 Task: Add the task  Upgrade and migrate company inventory management to a cloud-based solution to the section Cross-functional Collaboration Sprint in the project AgileQuest and add a Due Date to the respective task as 2023/12/02
Action: Mouse moved to (336, 449)
Screenshot: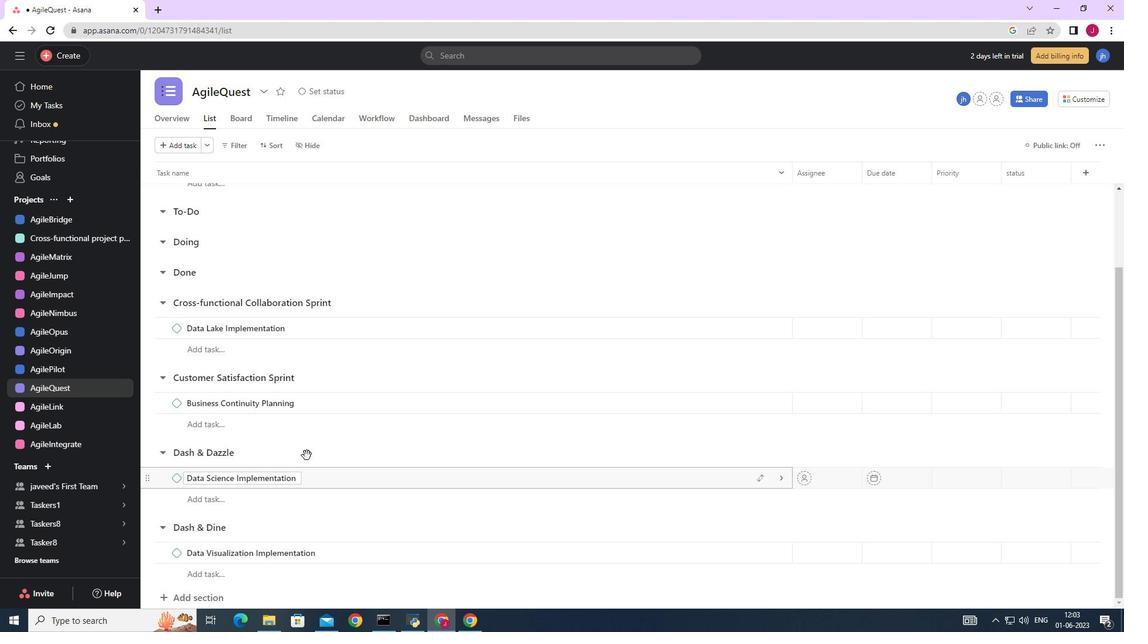 
Action: Mouse scrolled (336, 448) with delta (0, 0)
Screenshot: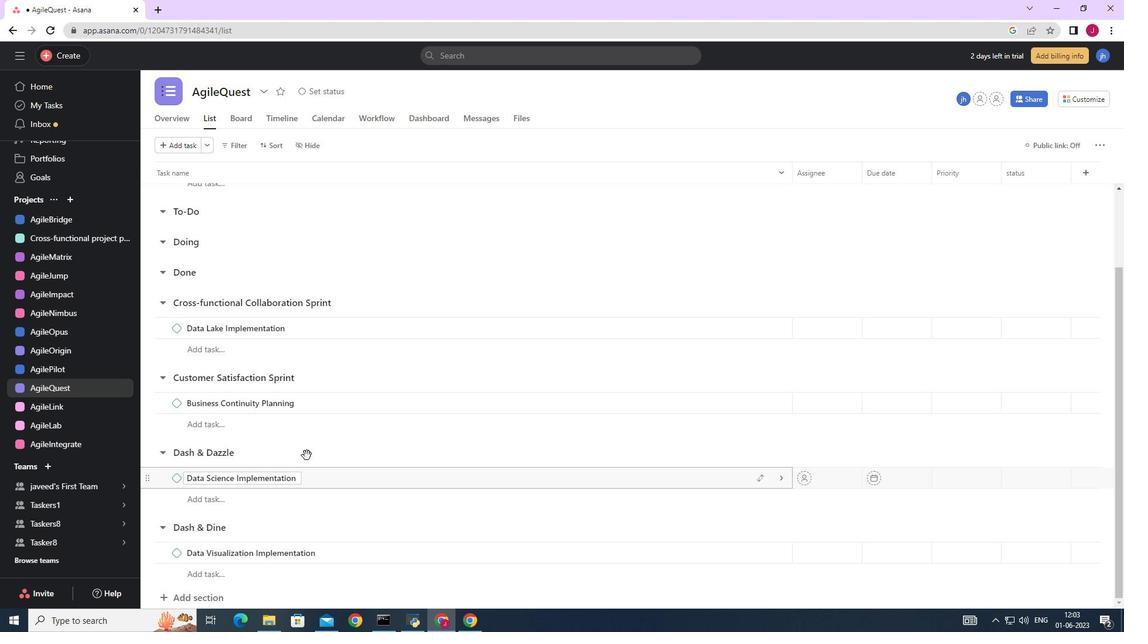 
Action: Mouse moved to (338, 449)
Screenshot: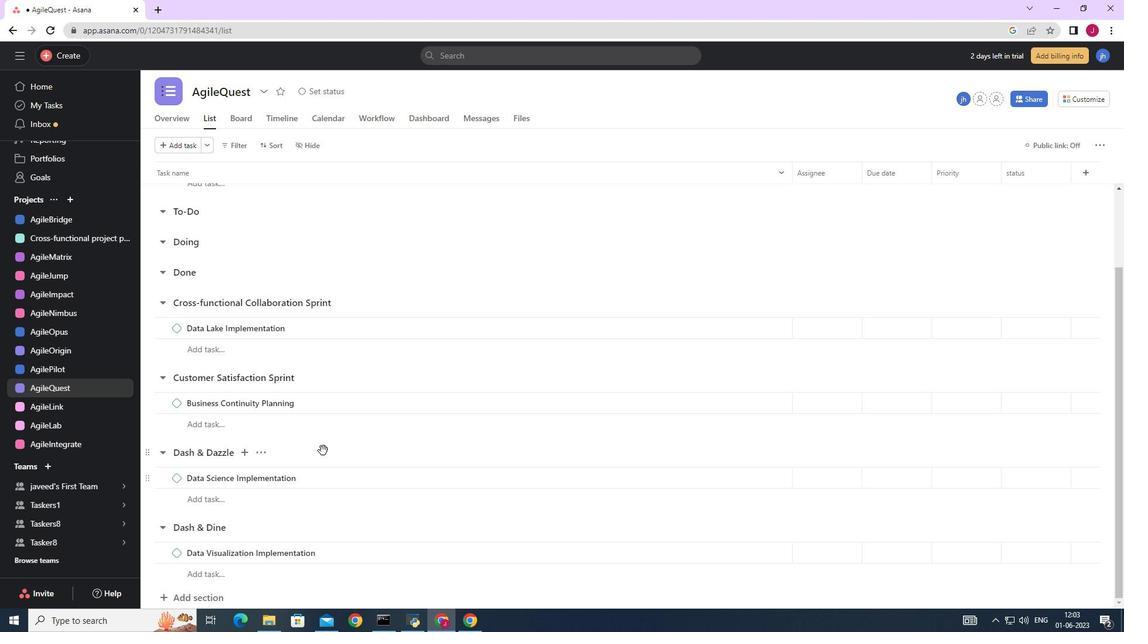 
Action: Mouse scrolled (338, 448) with delta (0, 0)
Screenshot: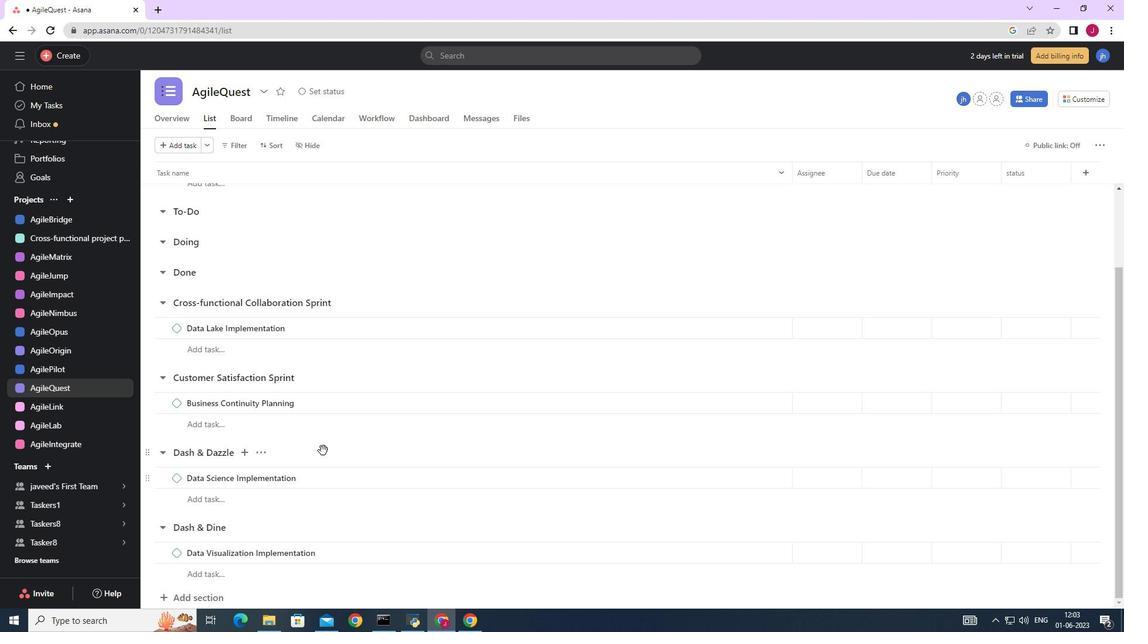 
Action: Mouse moved to (340, 450)
Screenshot: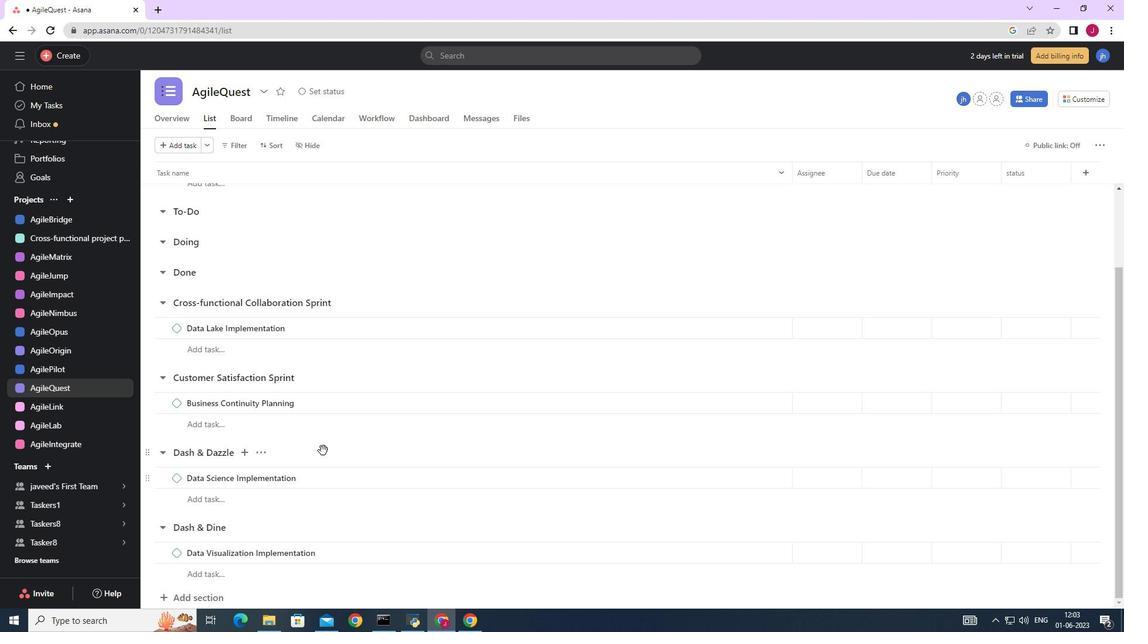 
Action: Mouse scrolled (340, 449) with delta (0, 0)
Screenshot: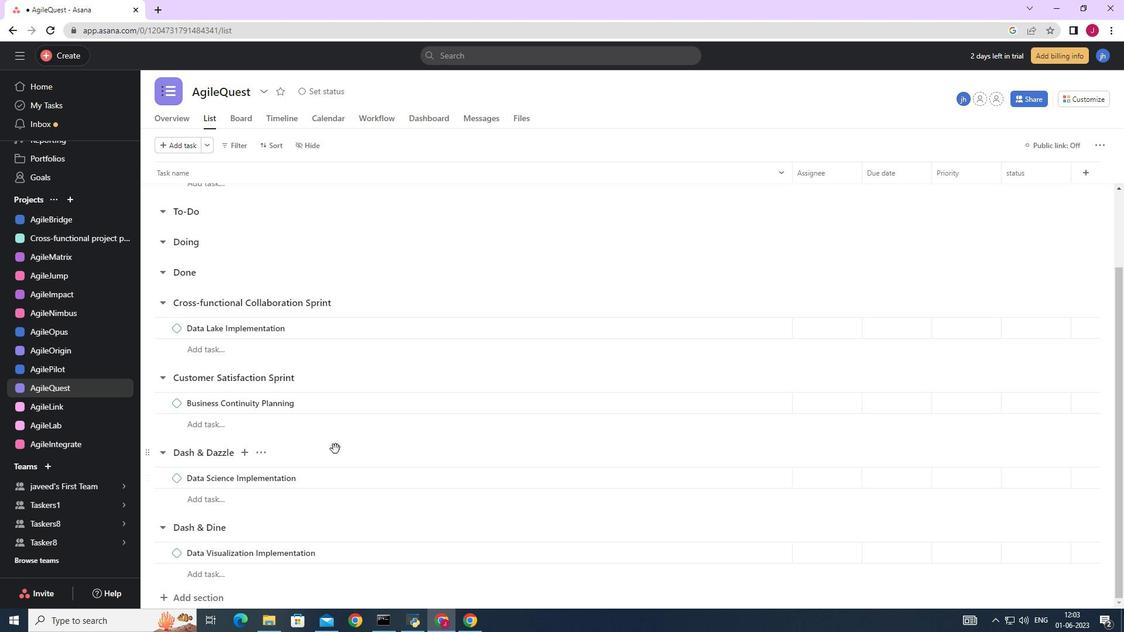 
Action: Mouse scrolled (340, 449) with delta (0, 0)
Screenshot: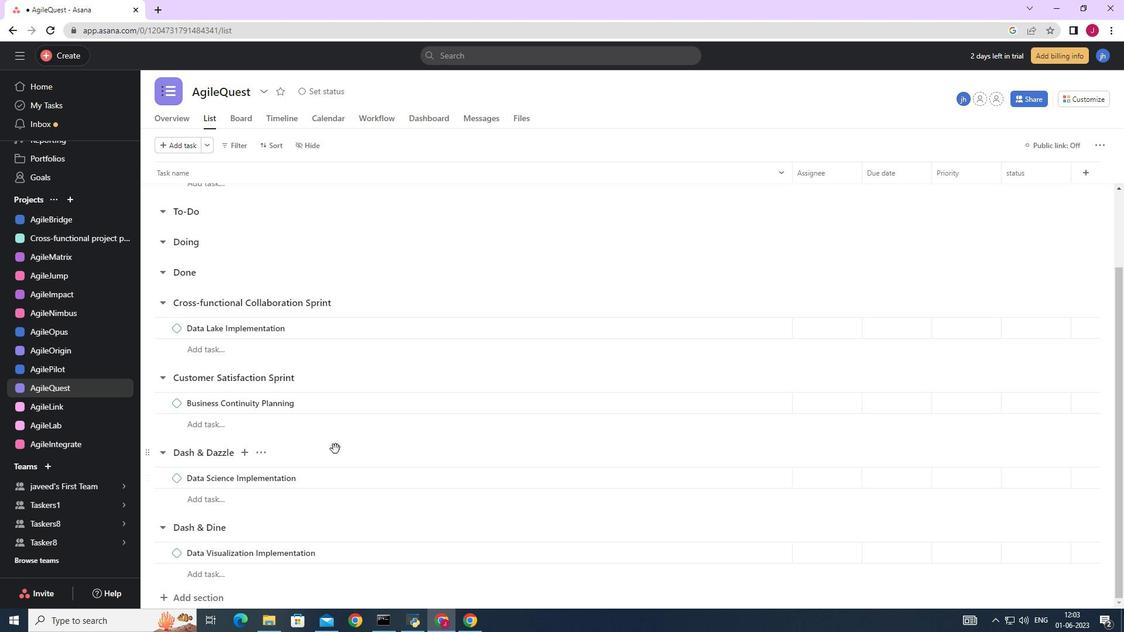 
Action: Mouse moved to (341, 450)
Screenshot: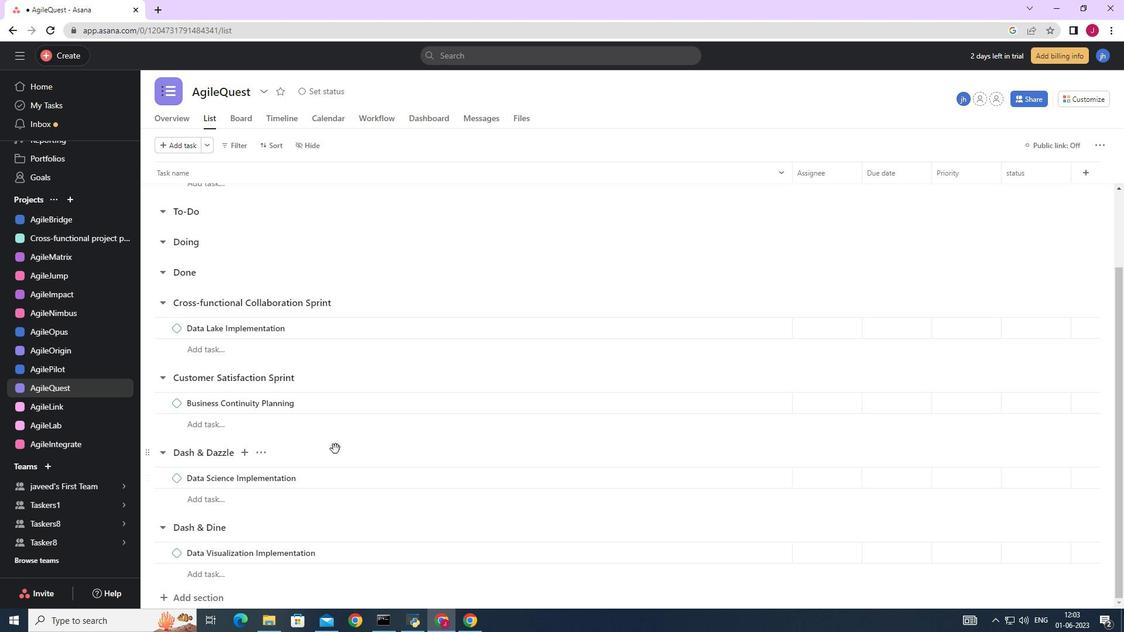 
Action: Mouse scrolled (341, 450) with delta (0, 0)
Screenshot: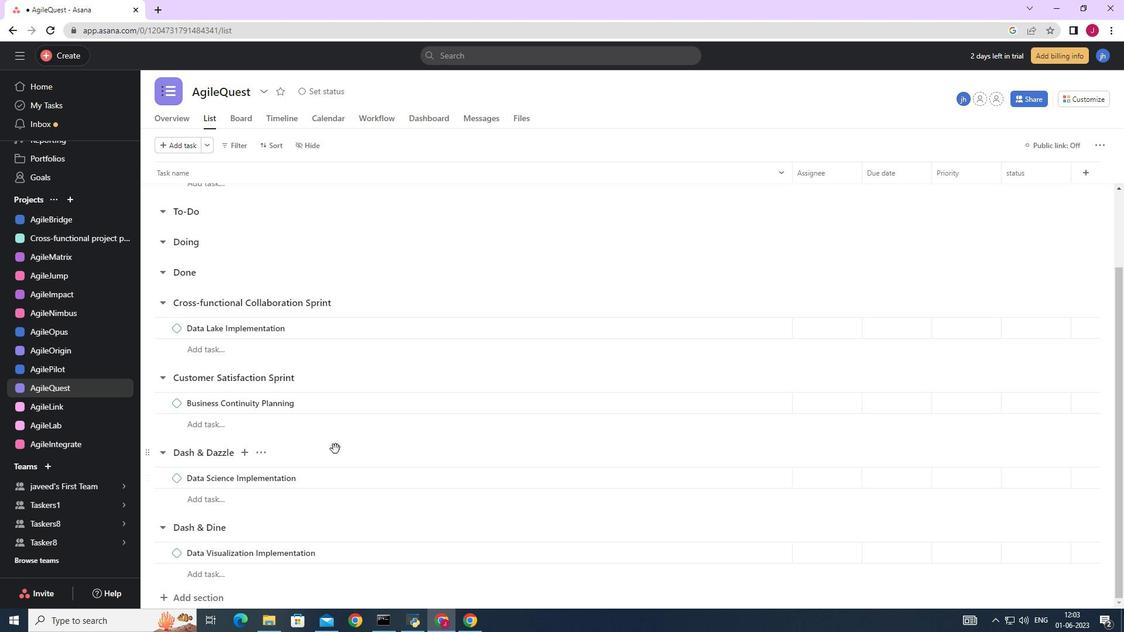 
Action: Mouse moved to (484, 390)
Screenshot: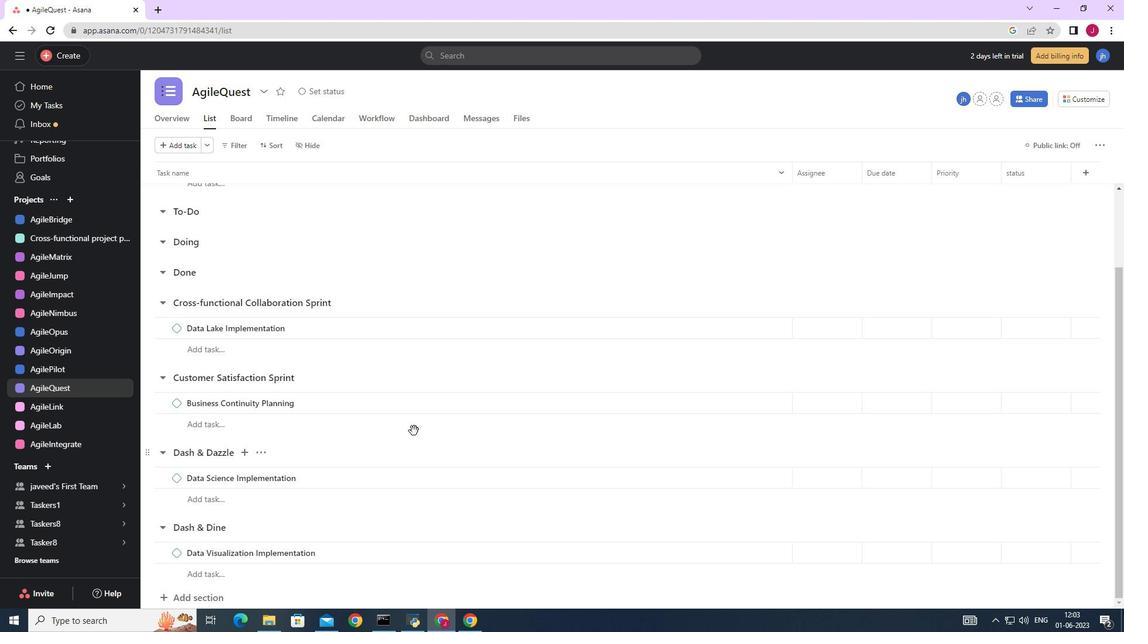 
Action: Mouse scrolled (484, 391) with delta (0, 0)
Screenshot: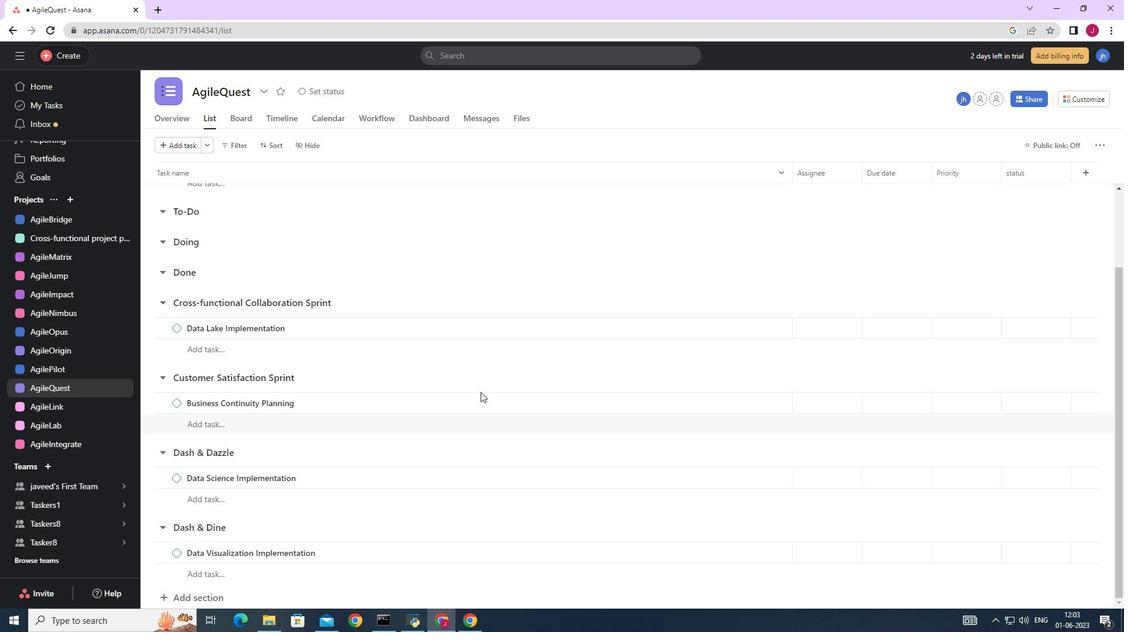 
Action: Mouse scrolled (484, 391) with delta (0, 0)
Screenshot: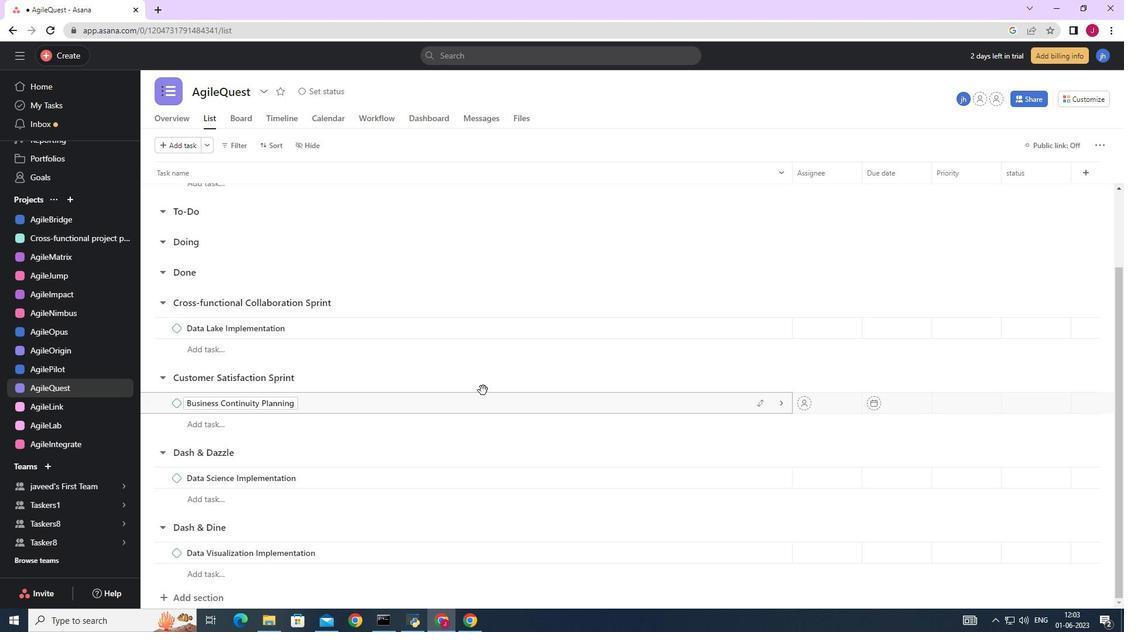 
Action: Mouse scrolled (484, 391) with delta (0, 0)
Screenshot: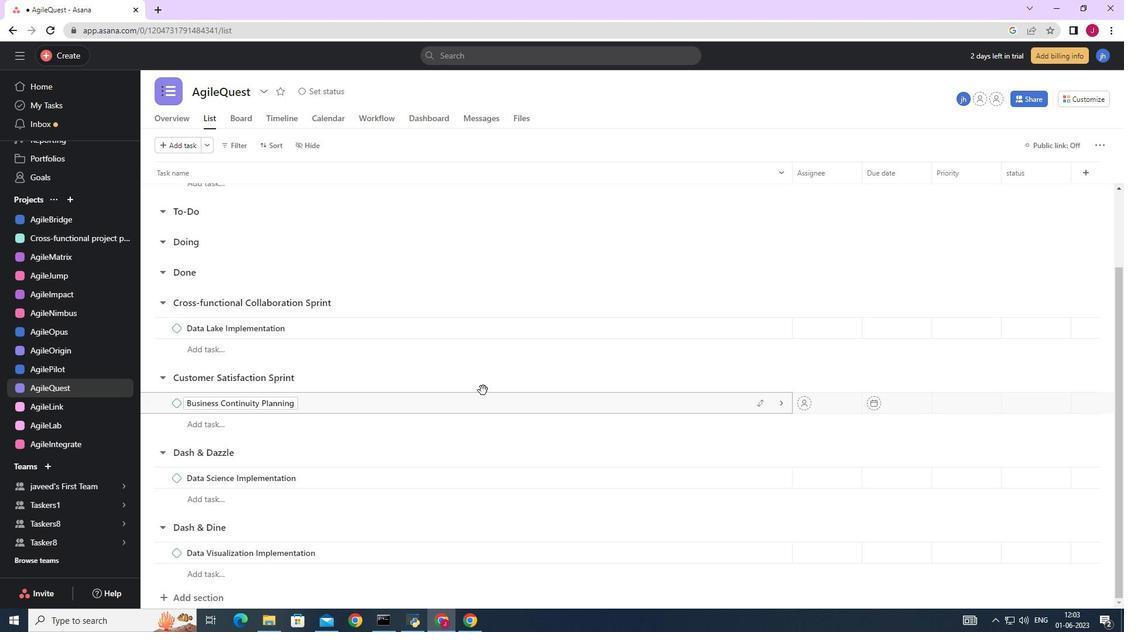 
Action: Mouse scrolled (484, 391) with delta (0, 0)
Screenshot: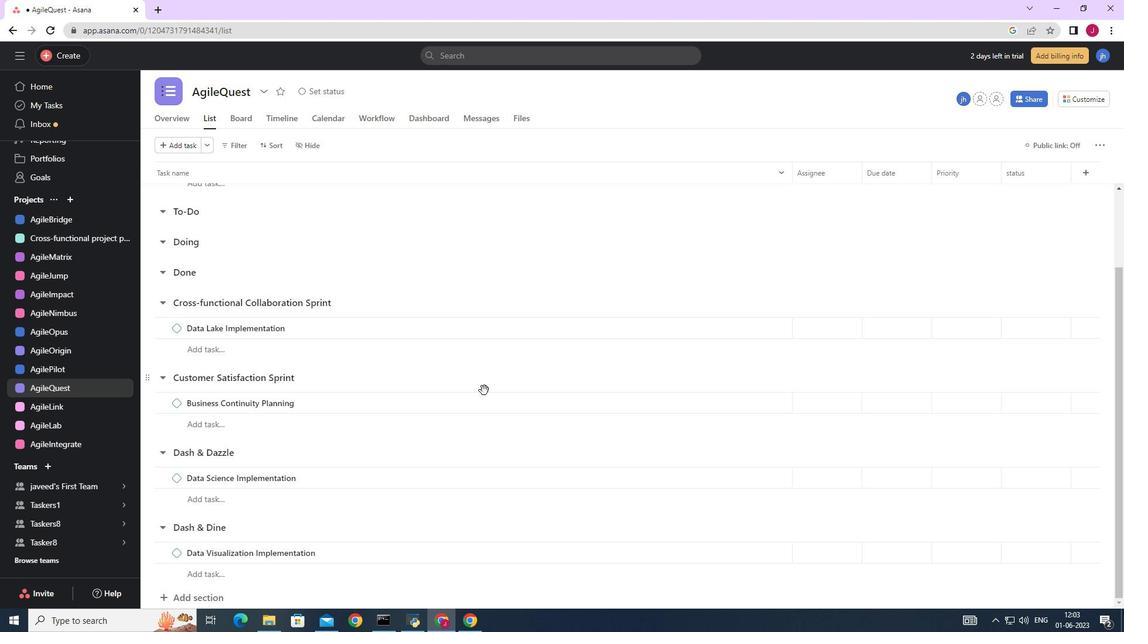 
Action: Mouse moved to (477, 387)
Screenshot: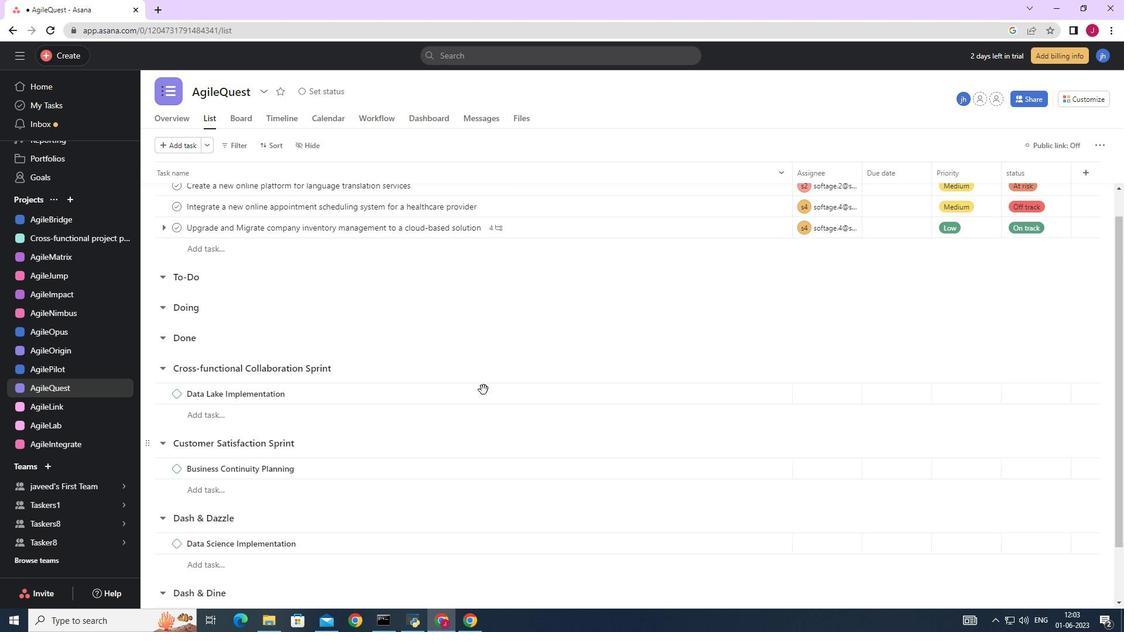 
Action: Mouse scrolled (477, 387) with delta (0, 0)
Screenshot: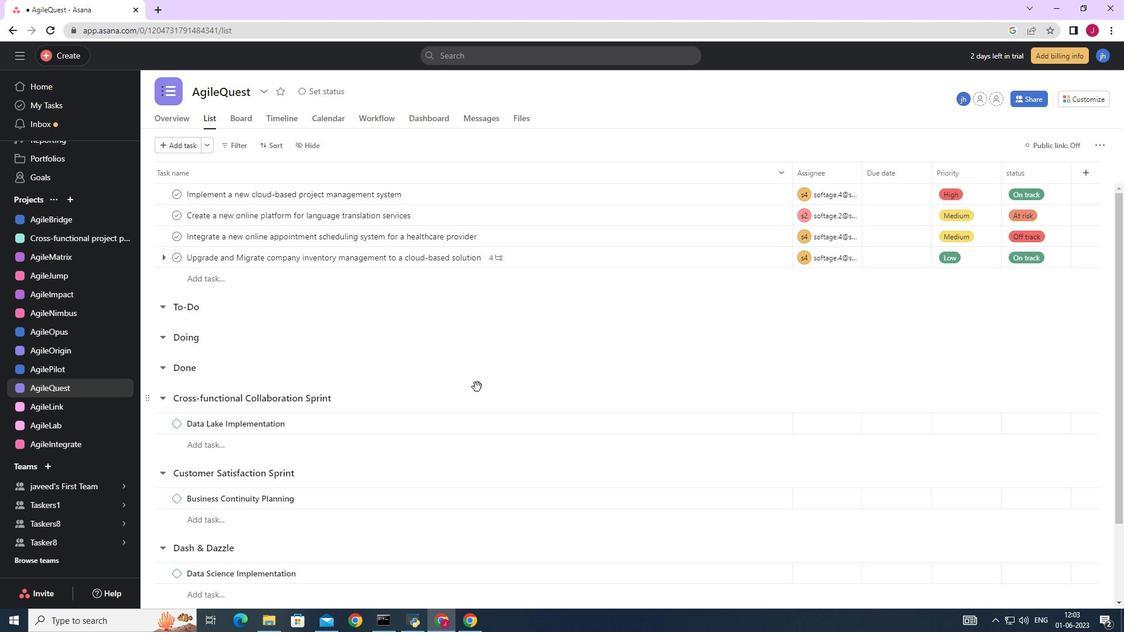 
Action: Mouse scrolled (477, 387) with delta (0, 0)
Screenshot: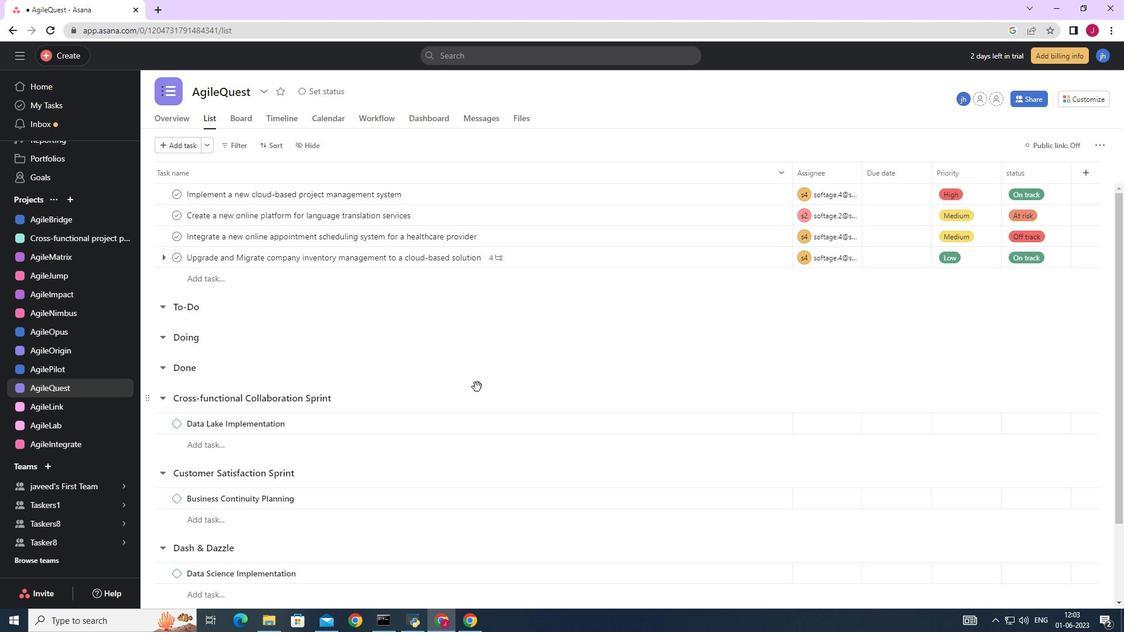 
Action: Mouse scrolled (477, 387) with delta (0, 0)
Screenshot: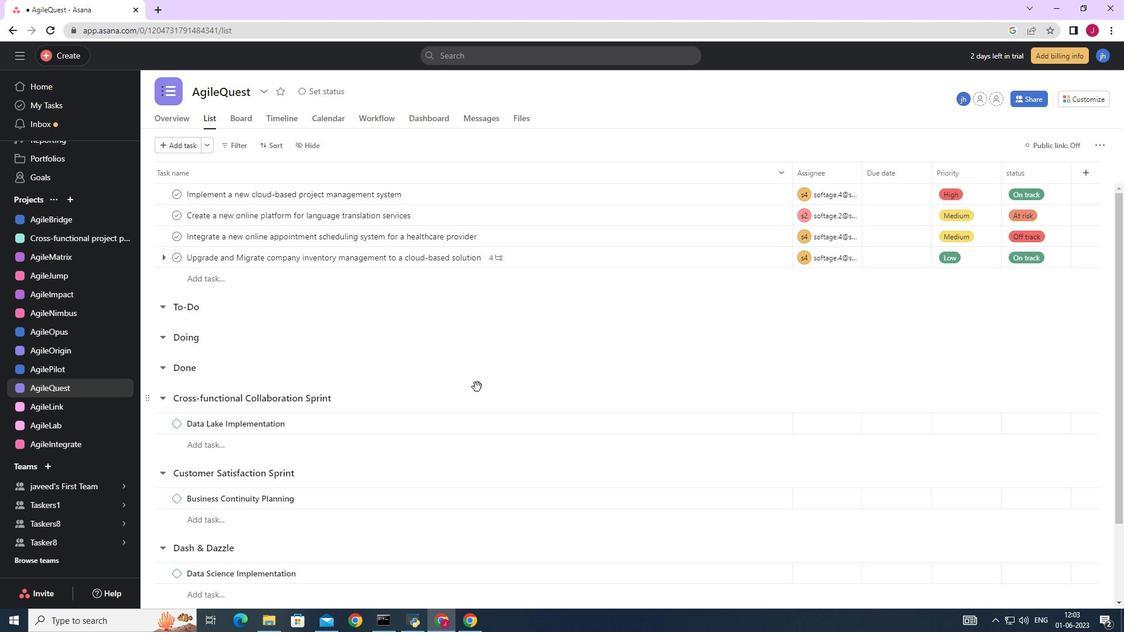 
Action: Mouse scrolled (477, 387) with delta (0, 0)
Screenshot: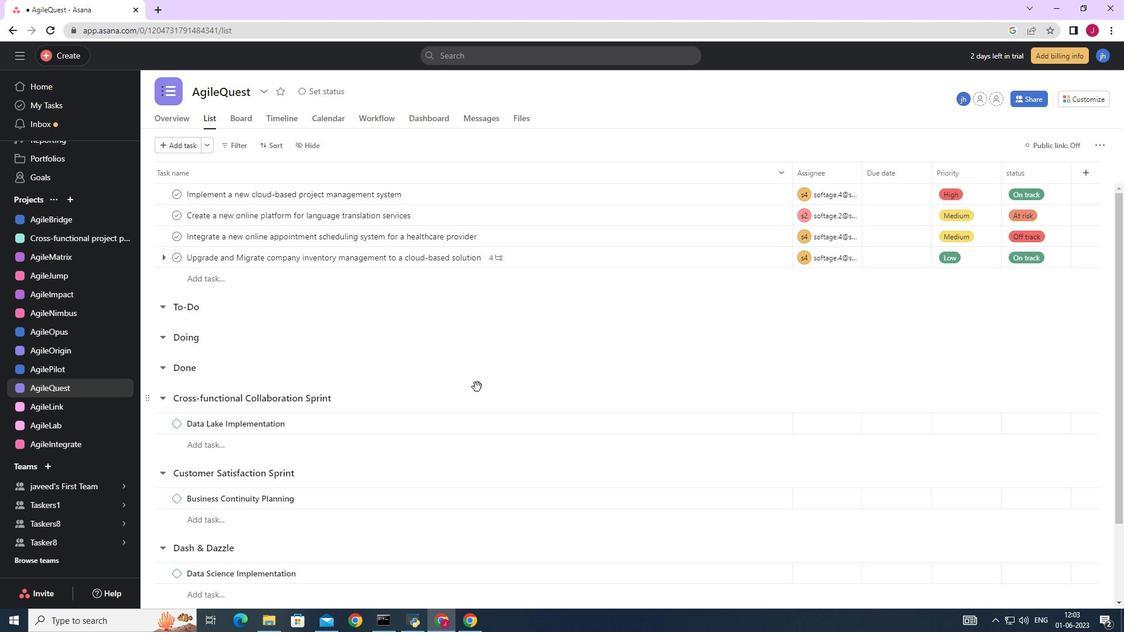 
Action: Mouse moved to (760, 257)
Screenshot: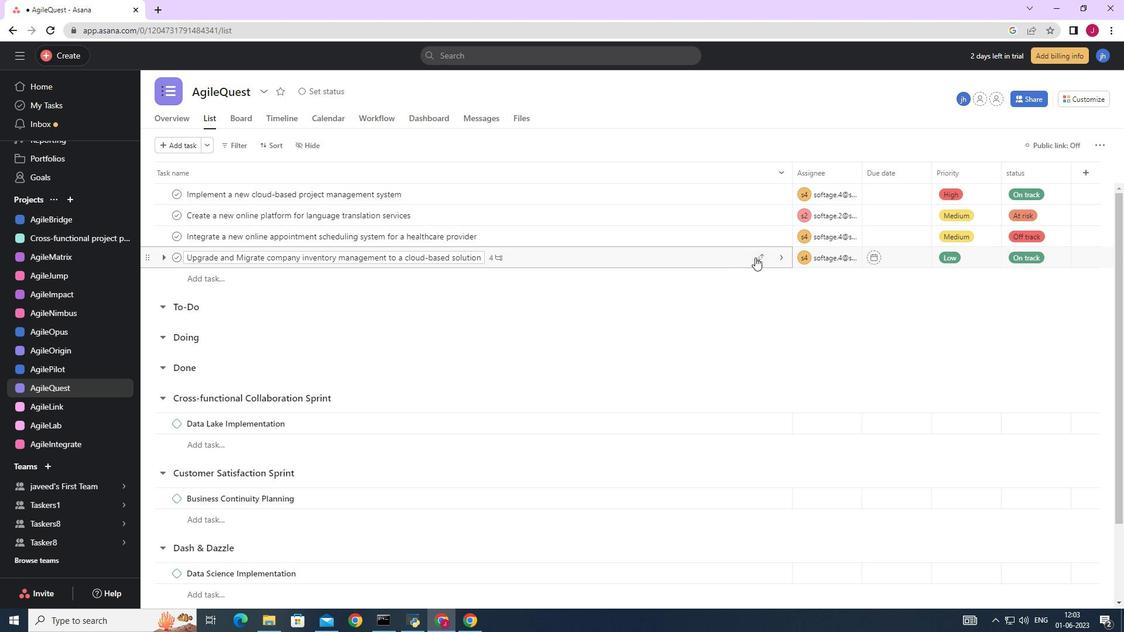 
Action: Mouse pressed left at (760, 257)
Screenshot: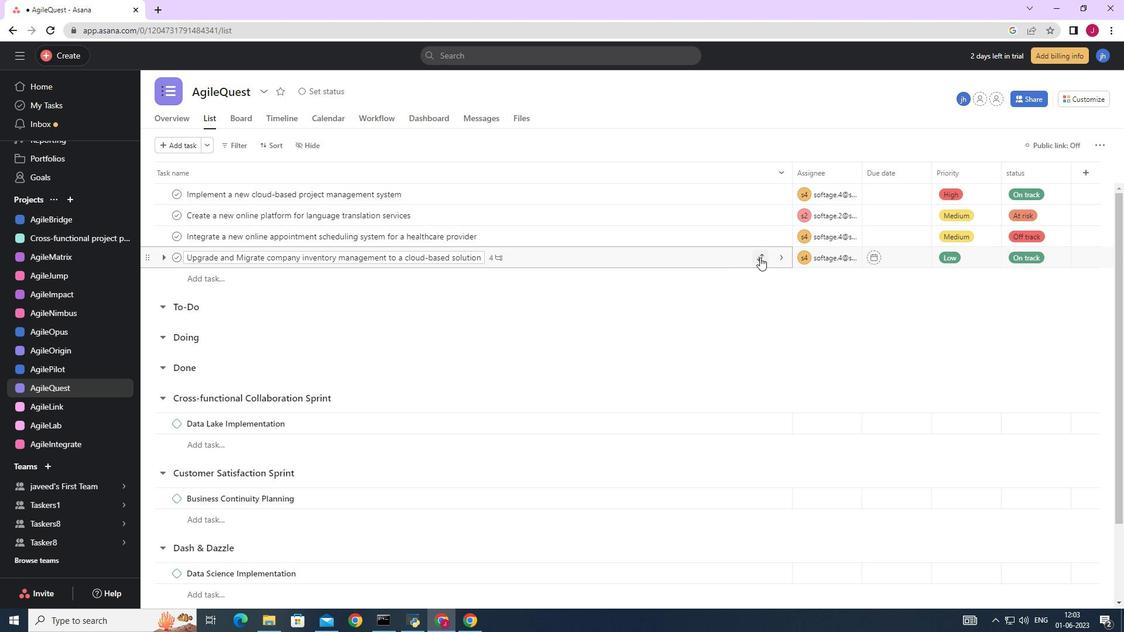
Action: Mouse moved to (705, 384)
Screenshot: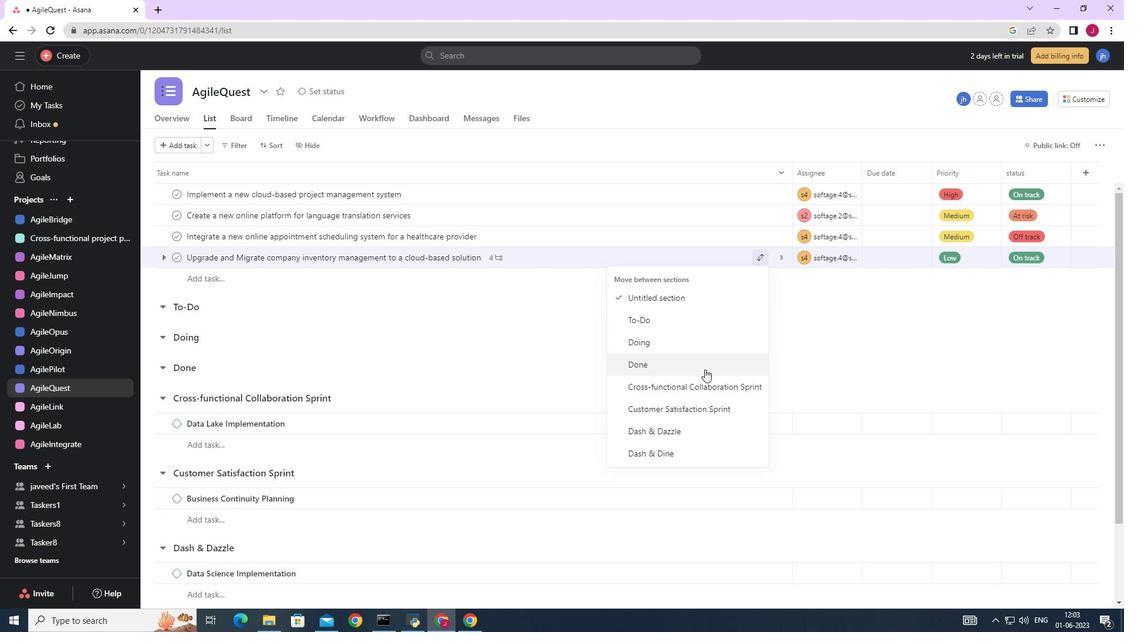 
Action: Mouse pressed left at (705, 384)
Screenshot: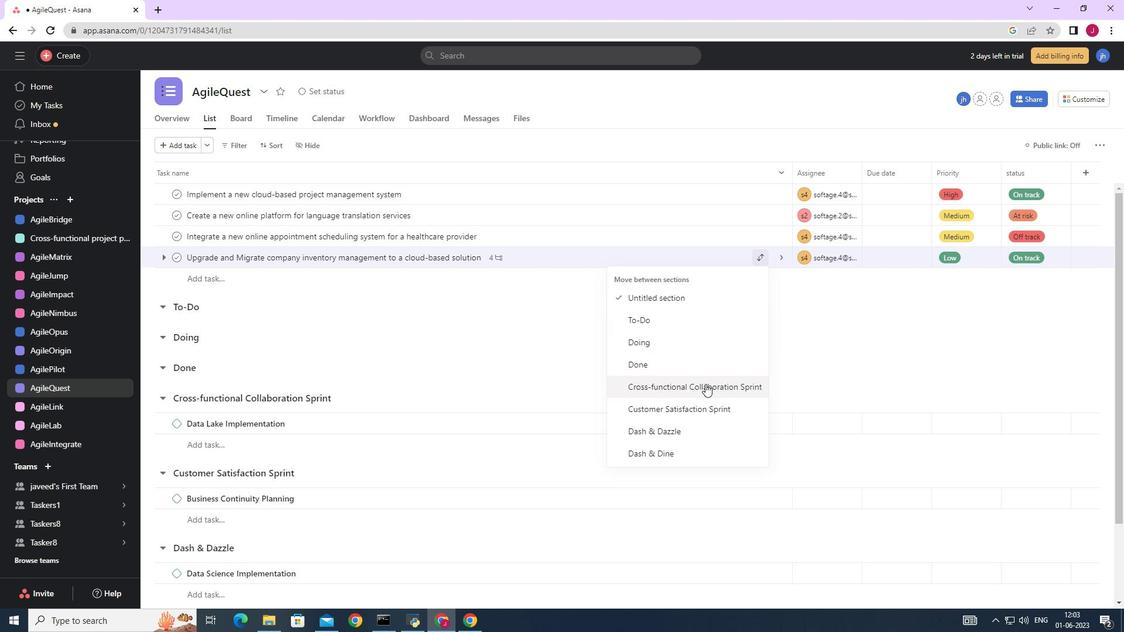 
Action: Mouse moved to (896, 406)
Screenshot: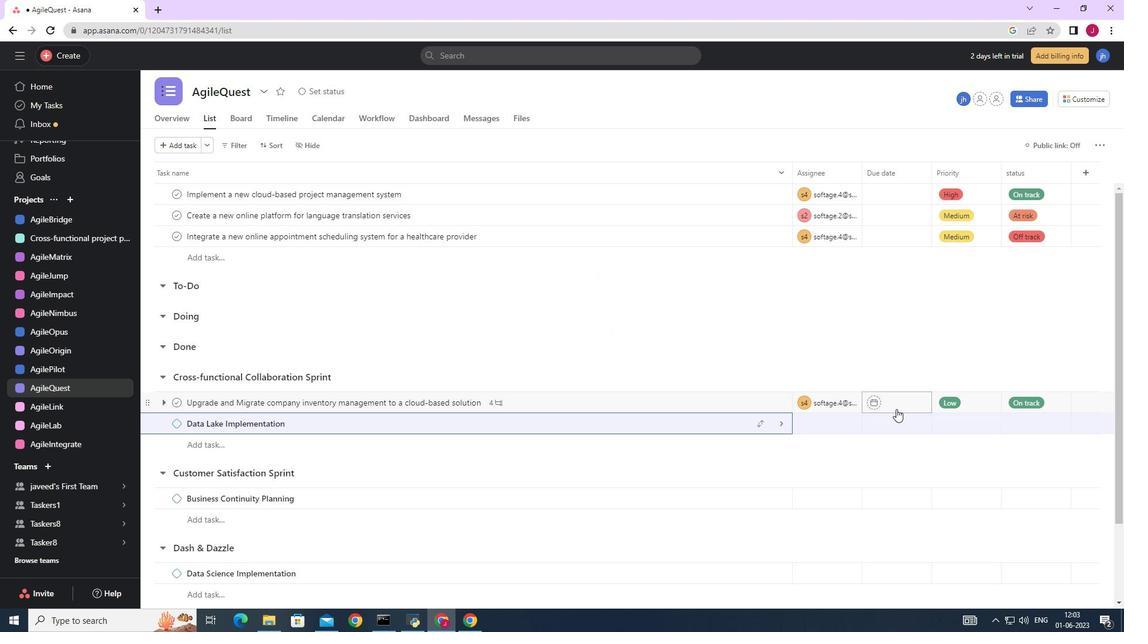 
Action: Mouse pressed left at (896, 406)
Screenshot: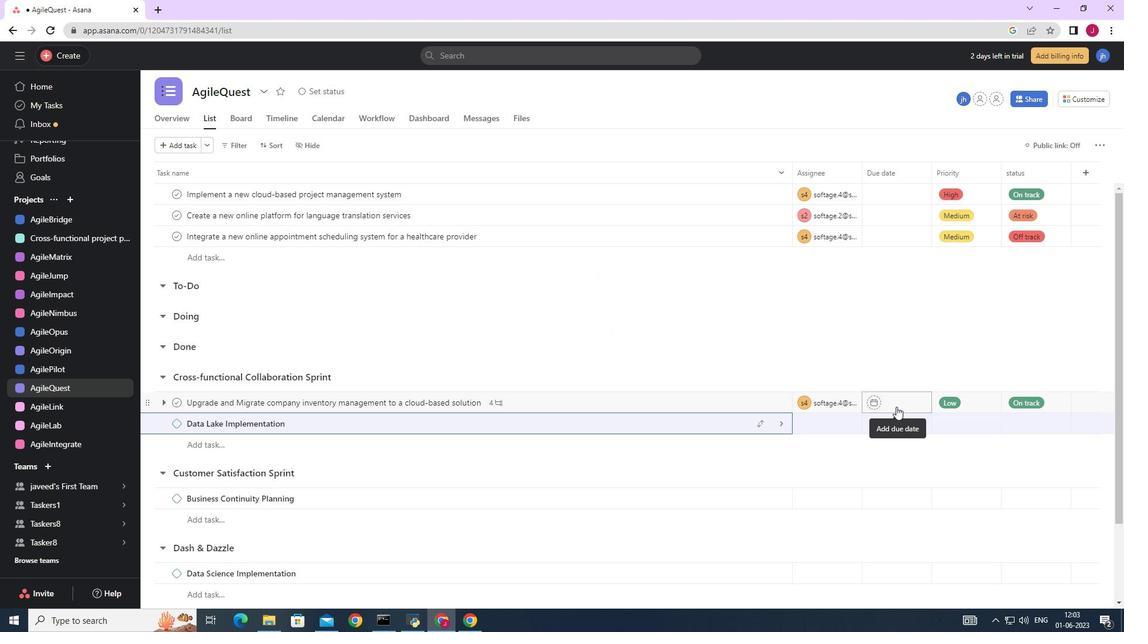 
Action: Mouse moved to (1017, 217)
Screenshot: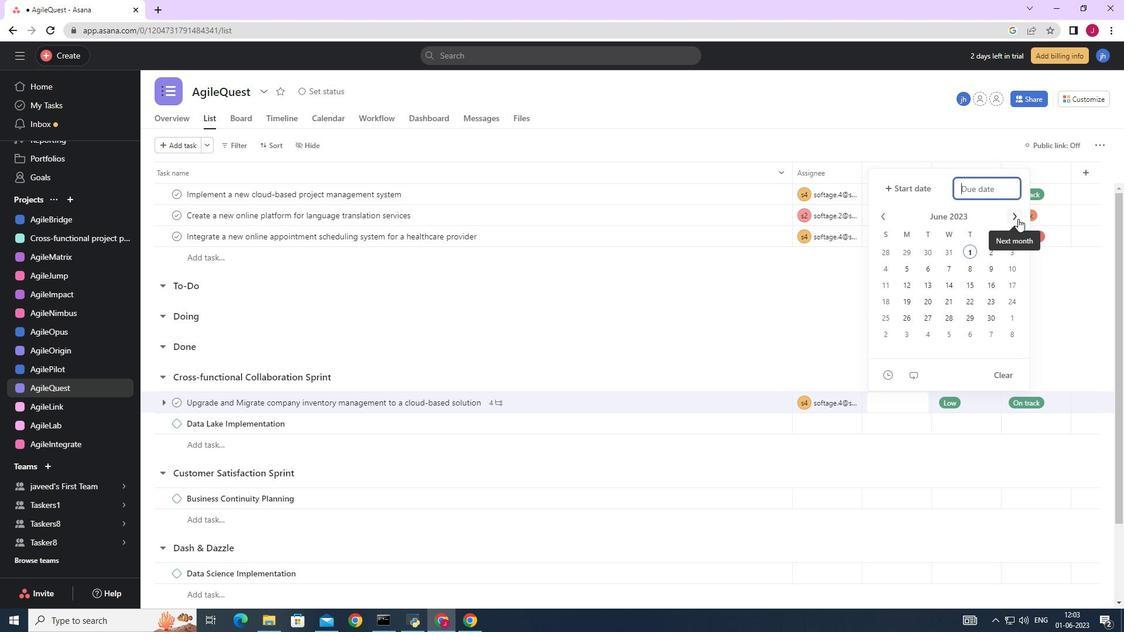 
Action: Mouse pressed left at (1017, 217)
Screenshot: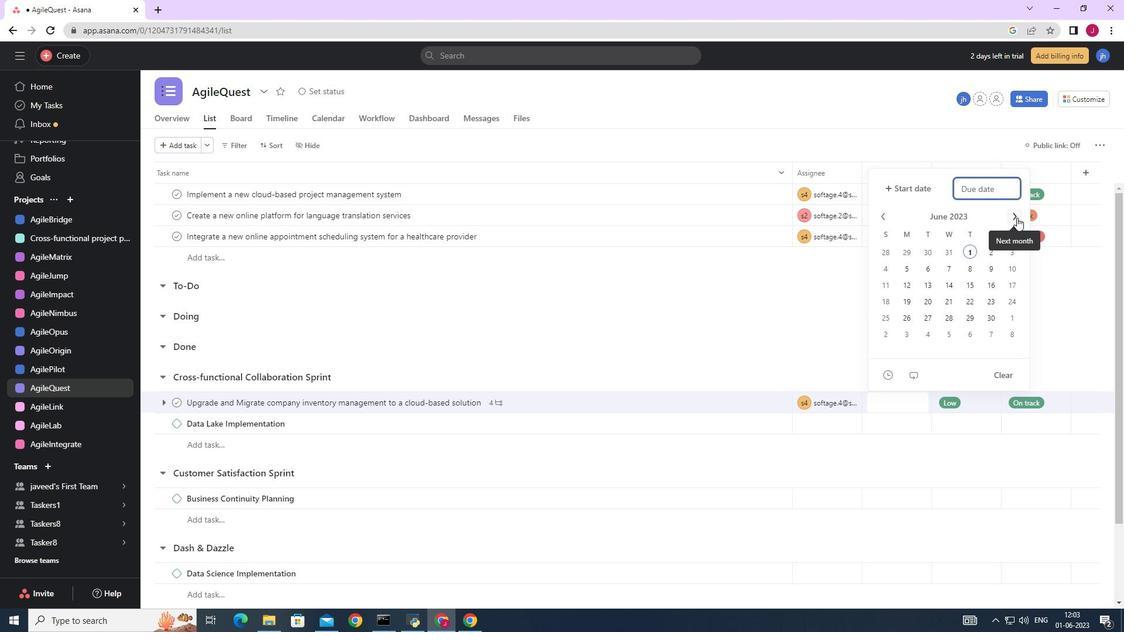 
Action: Mouse pressed left at (1017, 217)
Screenshot: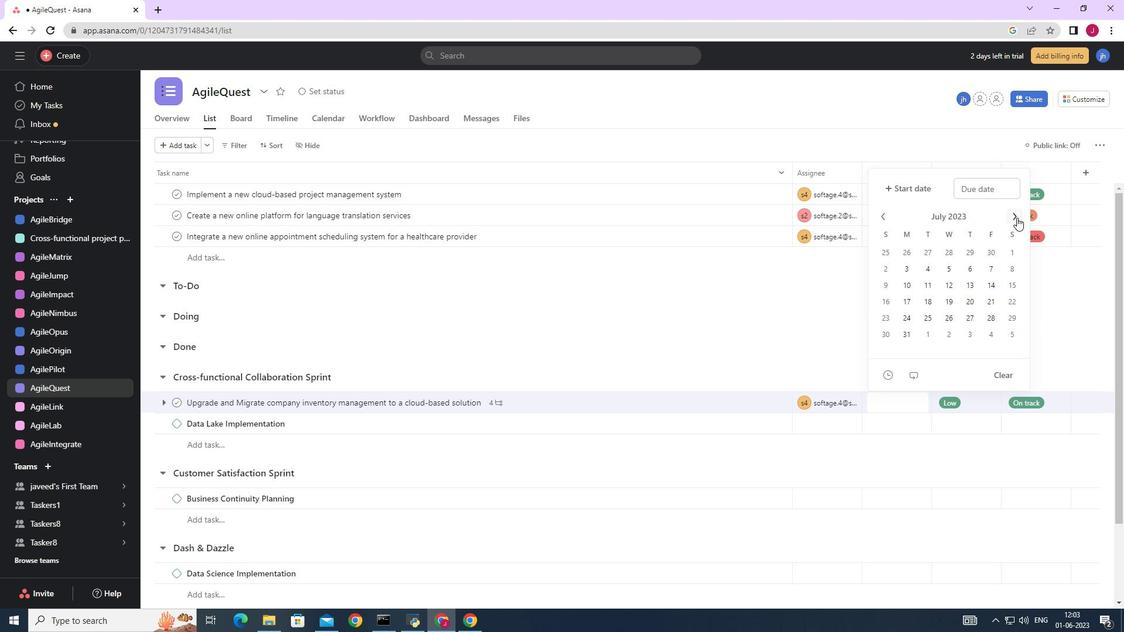 
Action: Mouse pressed left at (1017, 217)
Screenshot: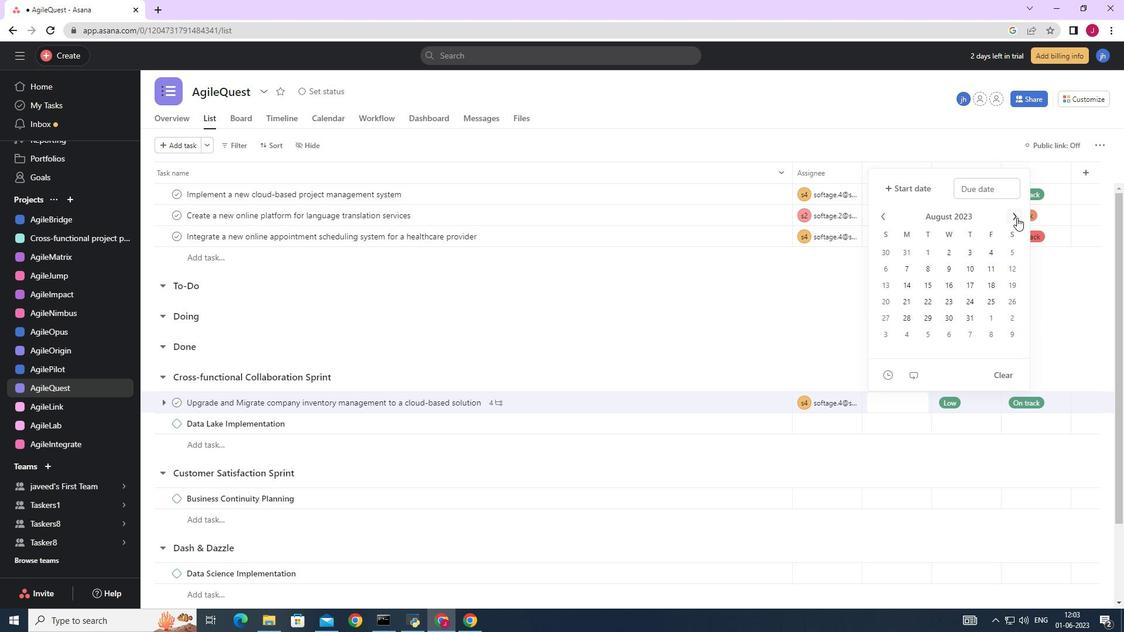 
Action: Mouse pressed left at (1017, 217)
Screenshot: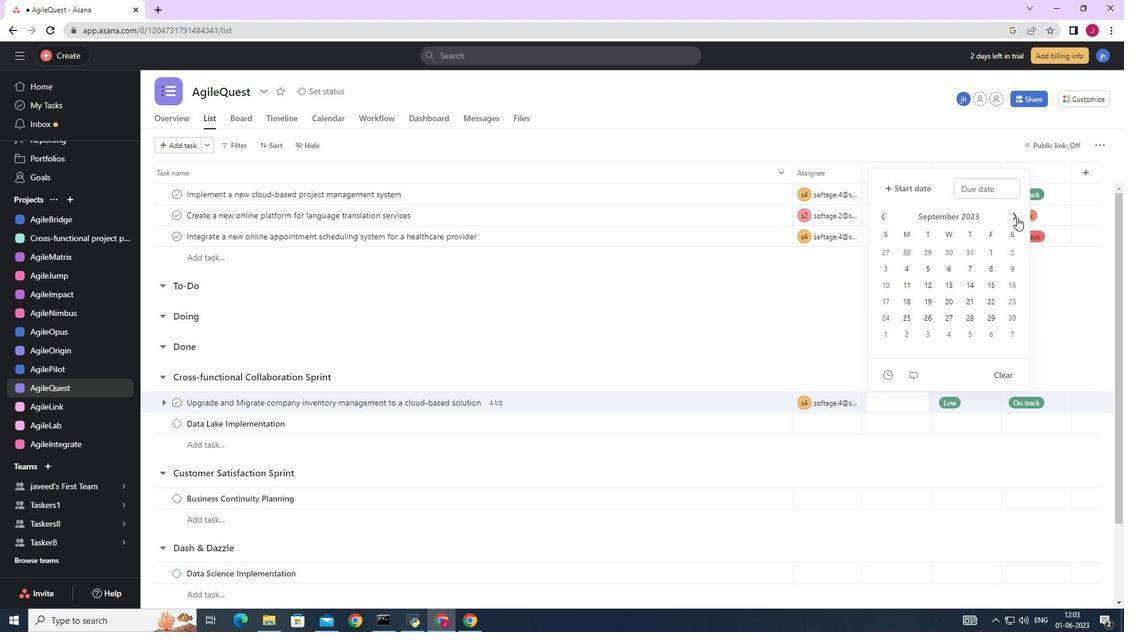 
Action: Mouse pressed left at (1017, 217)
Screenshot: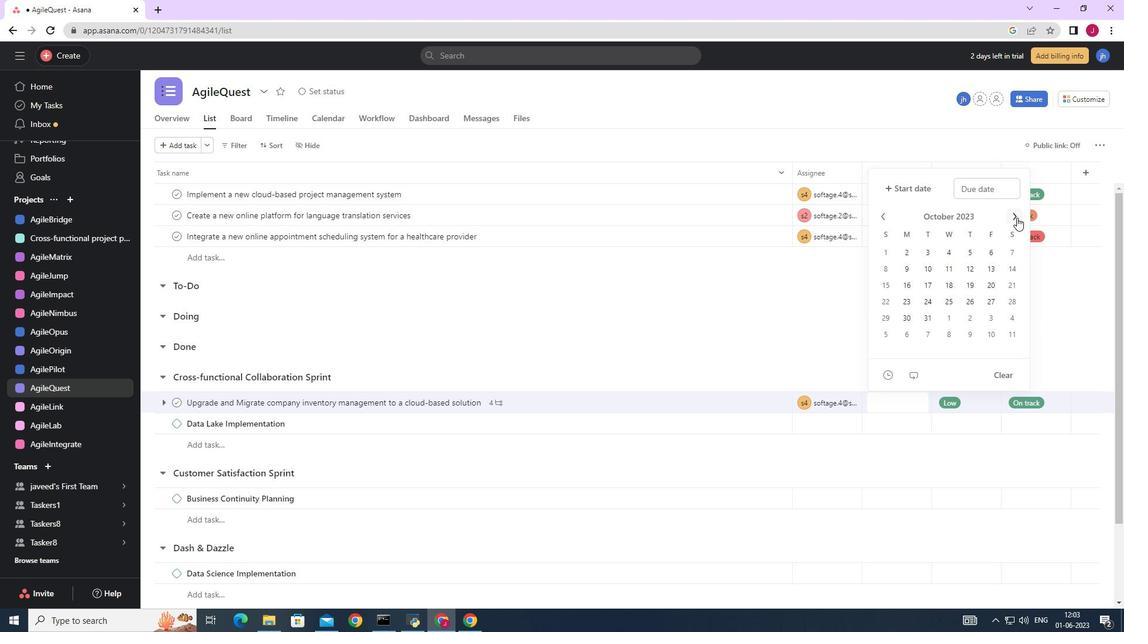 
Action: Mouse pressed left at (1017, 217)
Screenshot: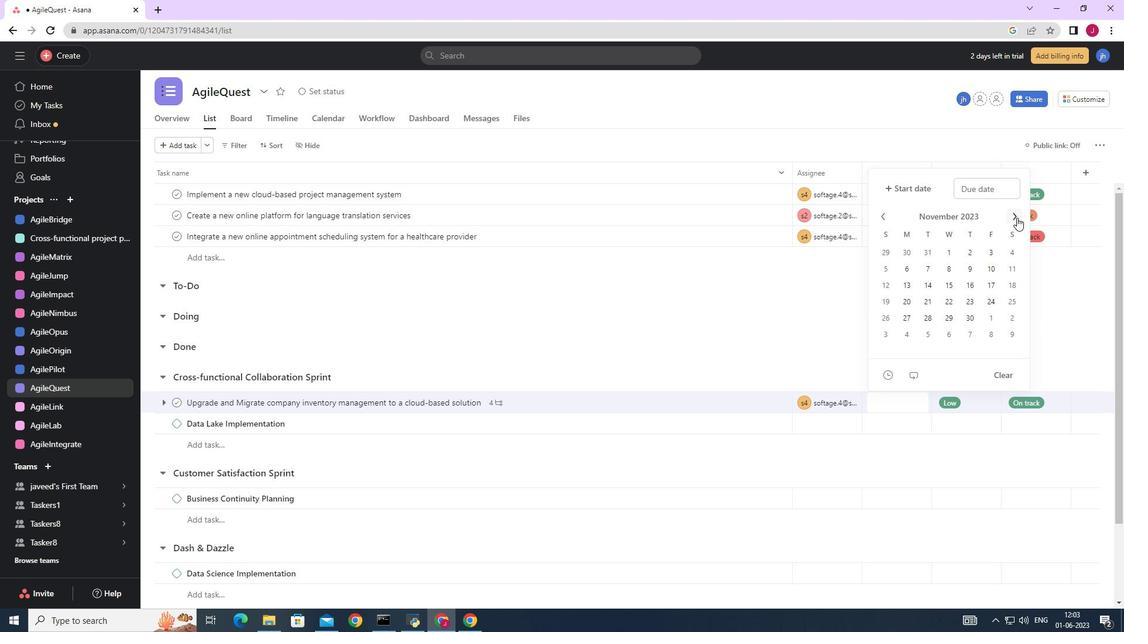 
Action: Mouse moved to (1010, 250)
Screenshot: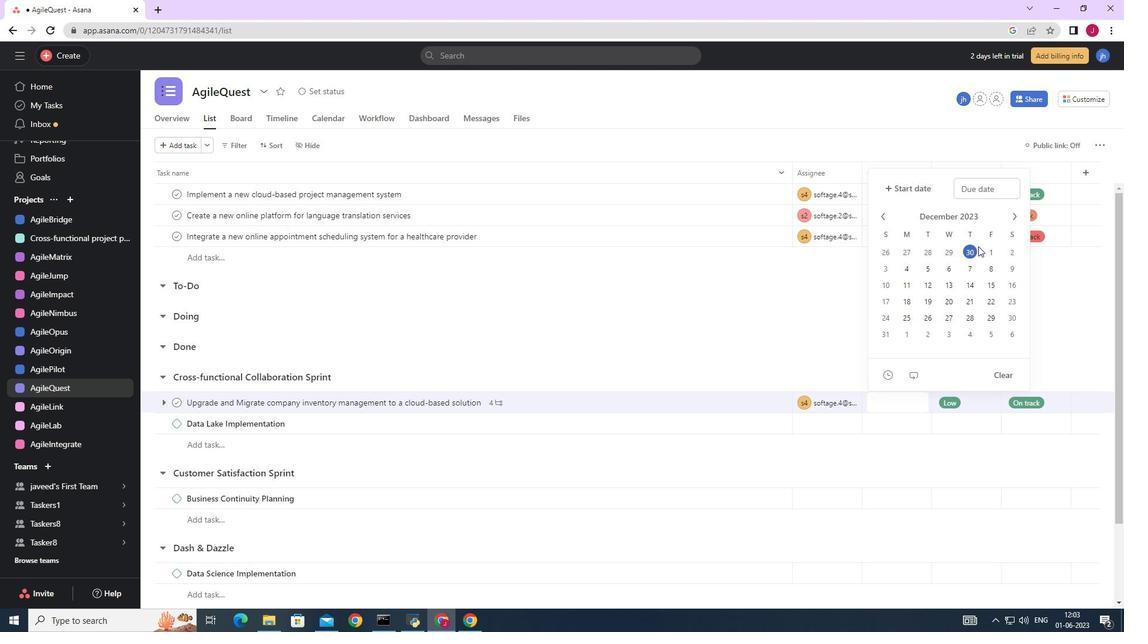 
Action: Mouse pressed left at (1010, 250)
Screenshot: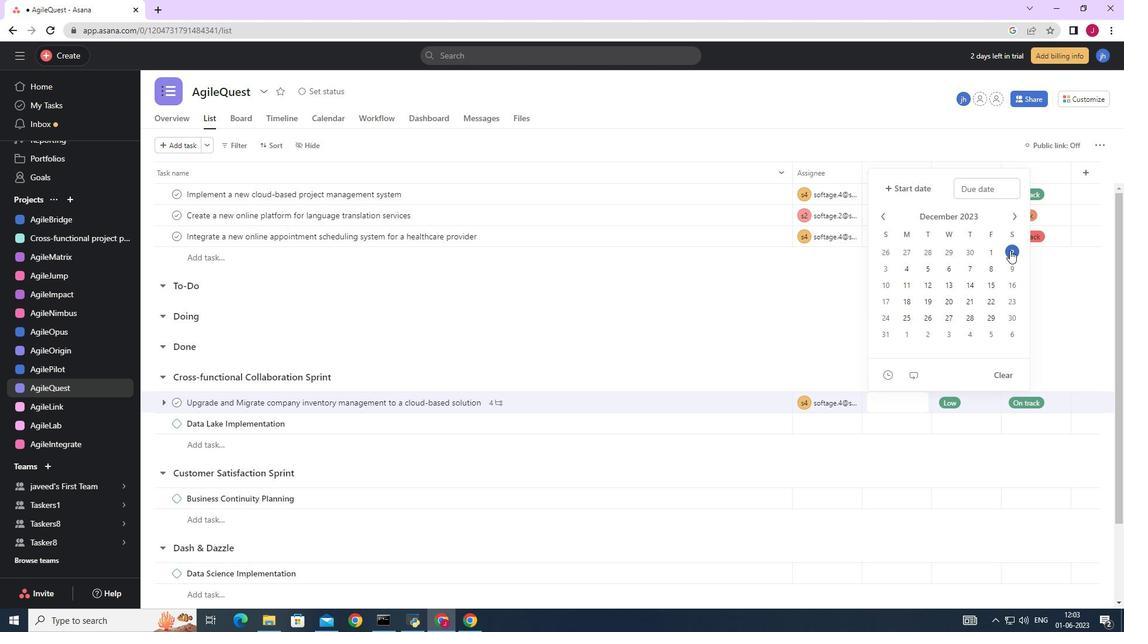 
Action: Mouse moved to (1079, 319)
Screenshot: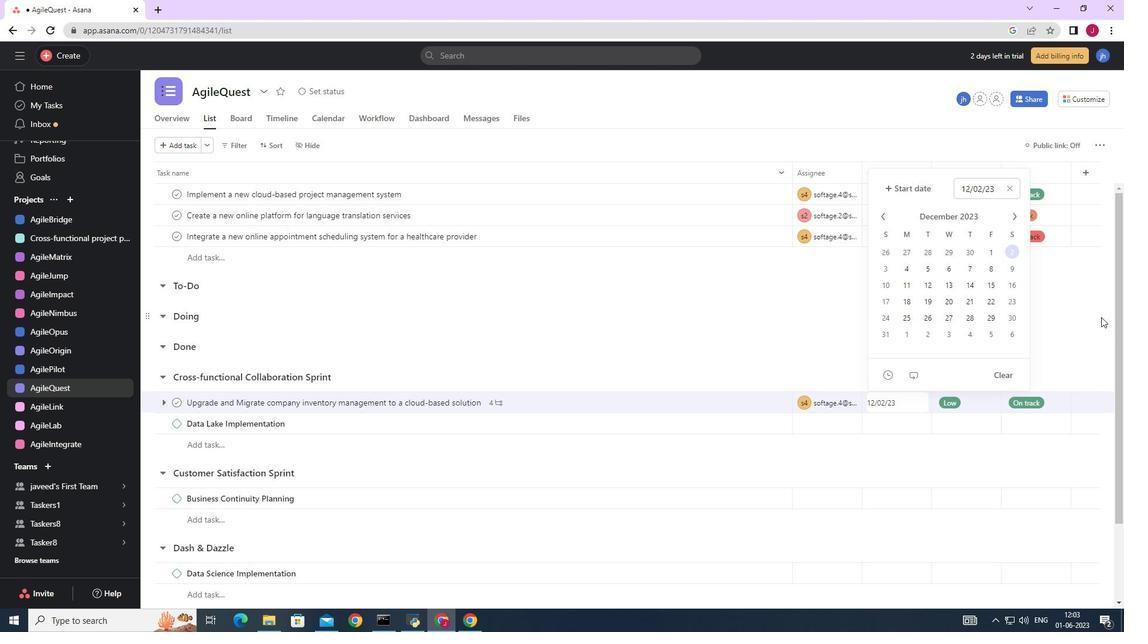 
Action: Mouse pressed left at (1079, 319)
Screenshot: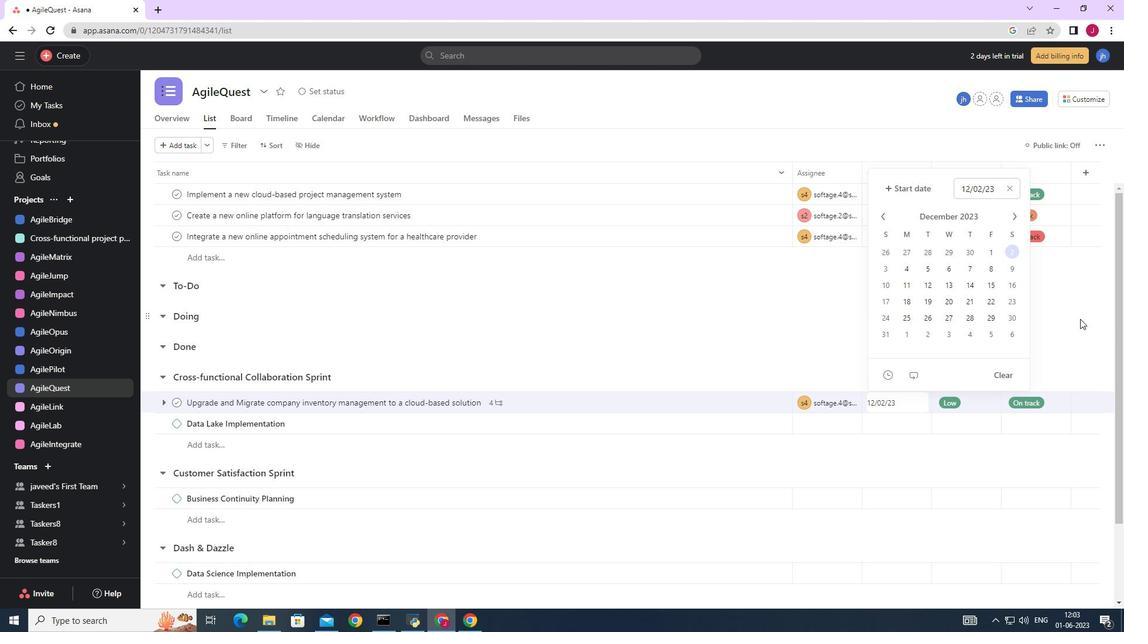 
